 Task: Create New Customer with Customer Name: Alfornos Italian Kitchen, Billing Address Line1: 4209 Skips Lane, Billing Address Line2:  Phoenix, Billing Address Line3:  Arizona 85012
Action: Mouse pressed left at (151, 30)
Screenshot: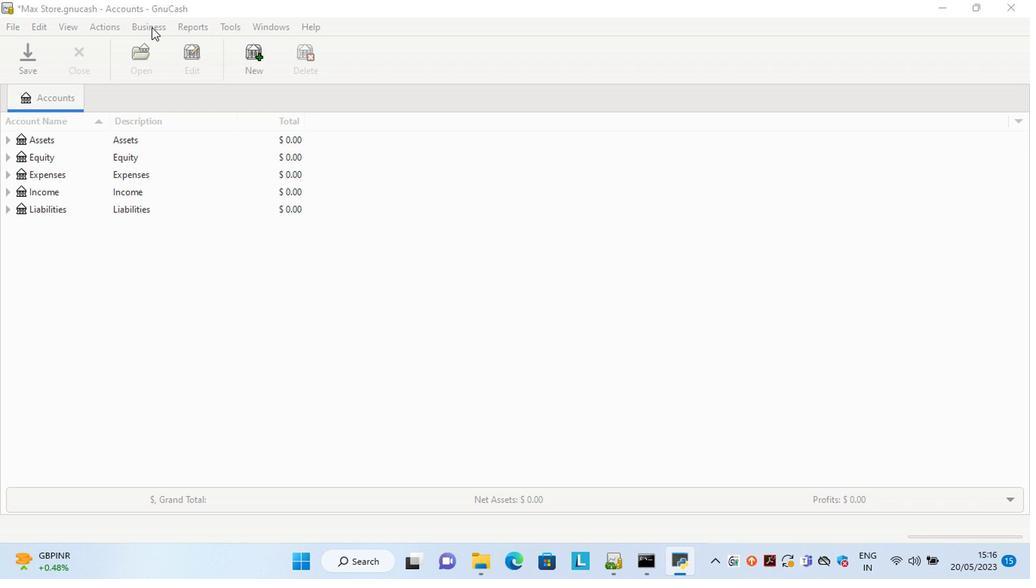 
Action: Mouse moved to (312, 65)
Screenshot: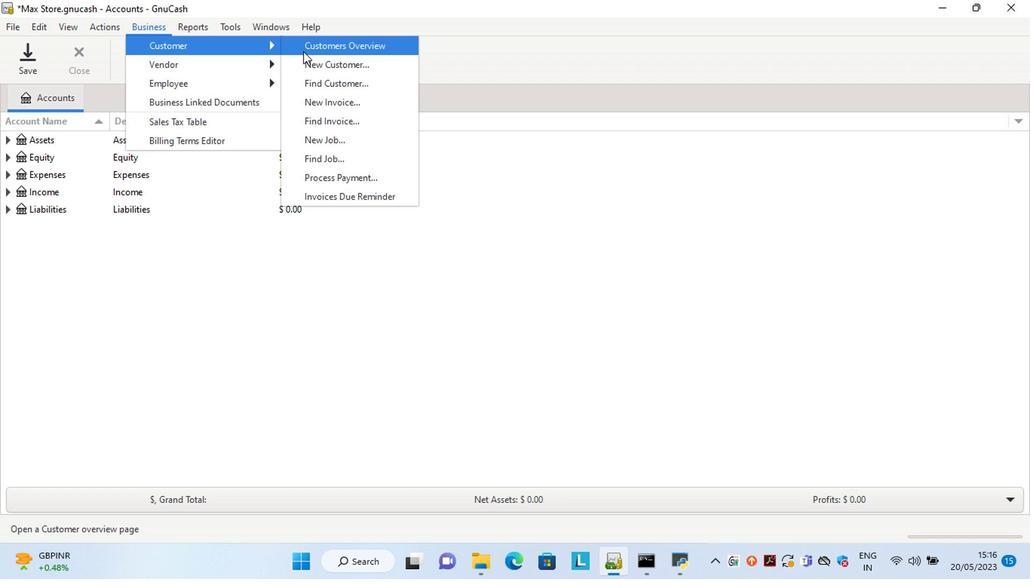 
Action: Mouse pressed left at (312, 65)
Screenshot: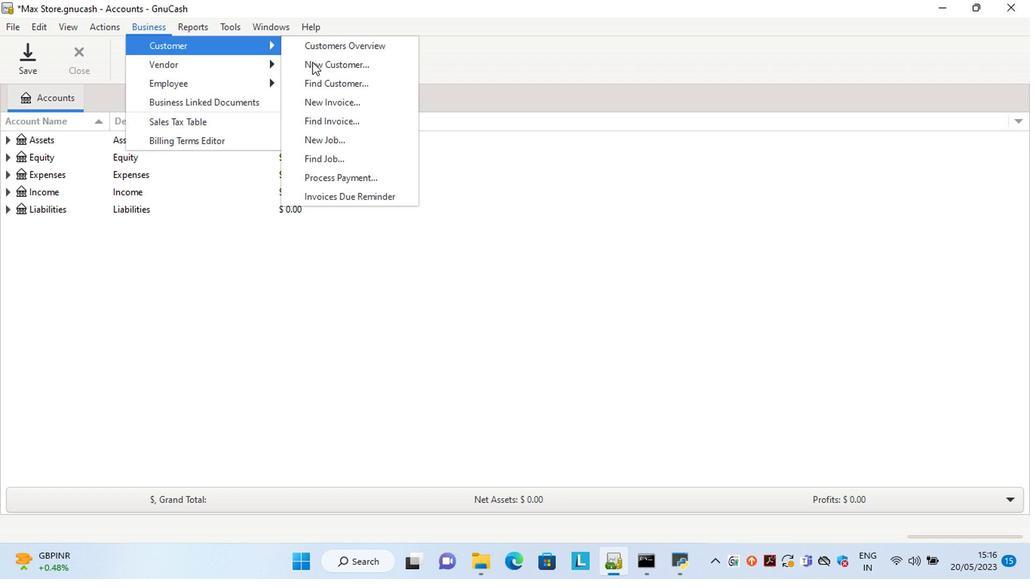 
Action: Mouse moved to (772, 195)
Screenshot: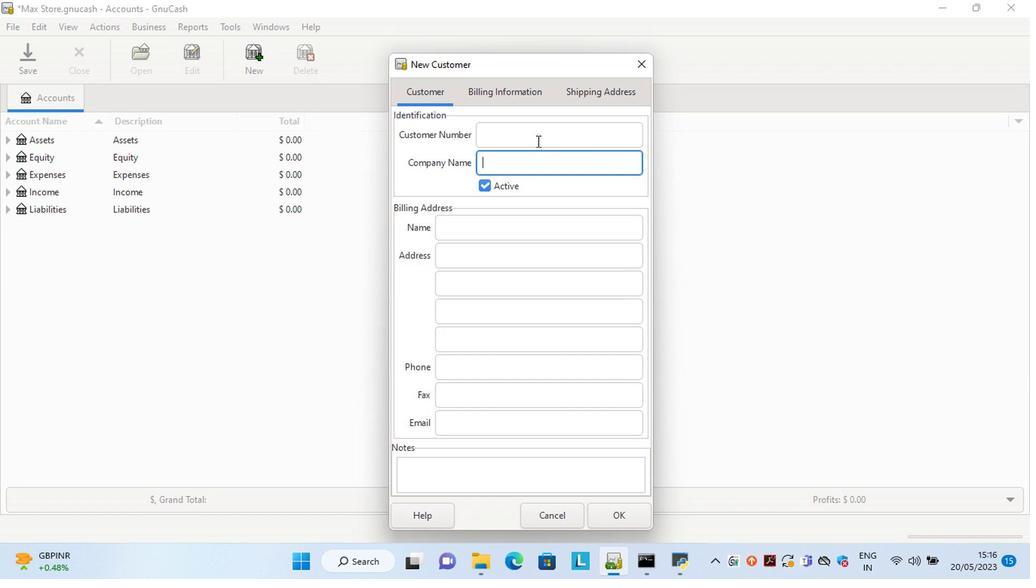 
Action: Key pressed <Key.shift>Alfornos<Key.space><Key.shift>Italian<Key.space><Key.shift>Kitchen<Key.tab><Key.tab><Key.tab>4209<Key.space><Key.shift>Skips<Key.space><Key.shift>Lane<Key.tab>p<Key.tab>a<Key.tab>
Screenshot: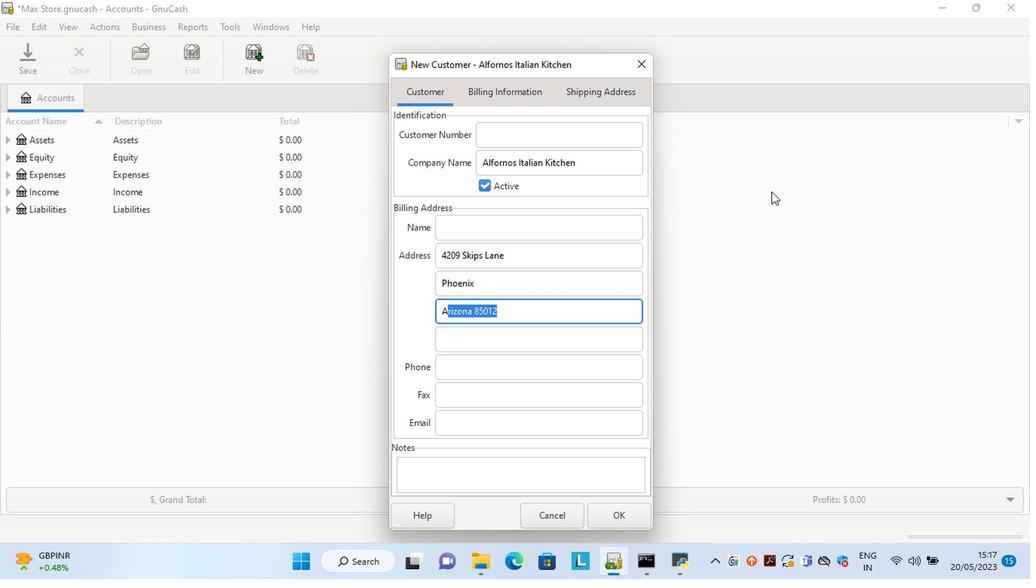 
Action: Mouse moved to (628, 519)
Screenshot: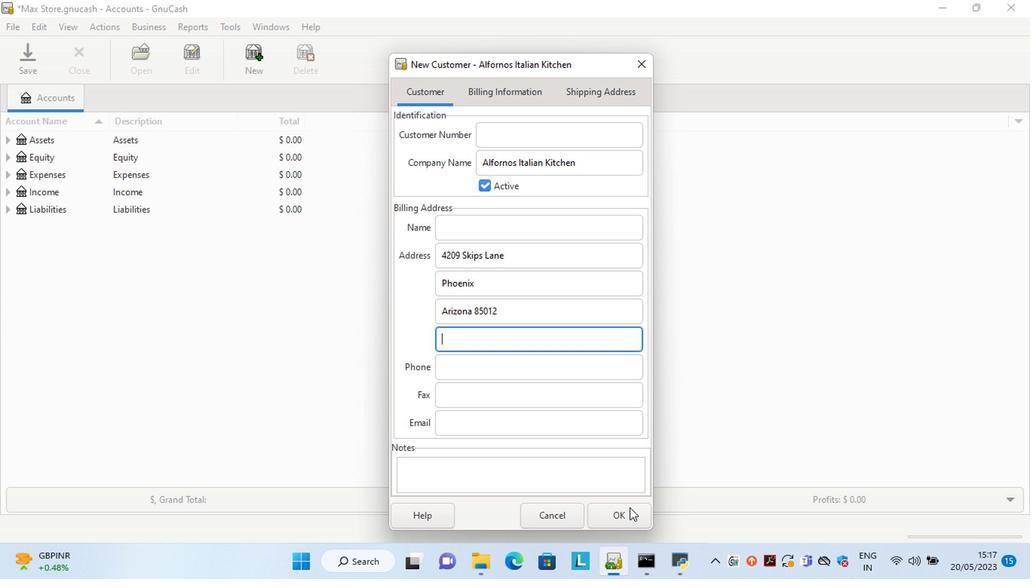 
Action: Mouse pressed left at (628, 519)
Screenshot: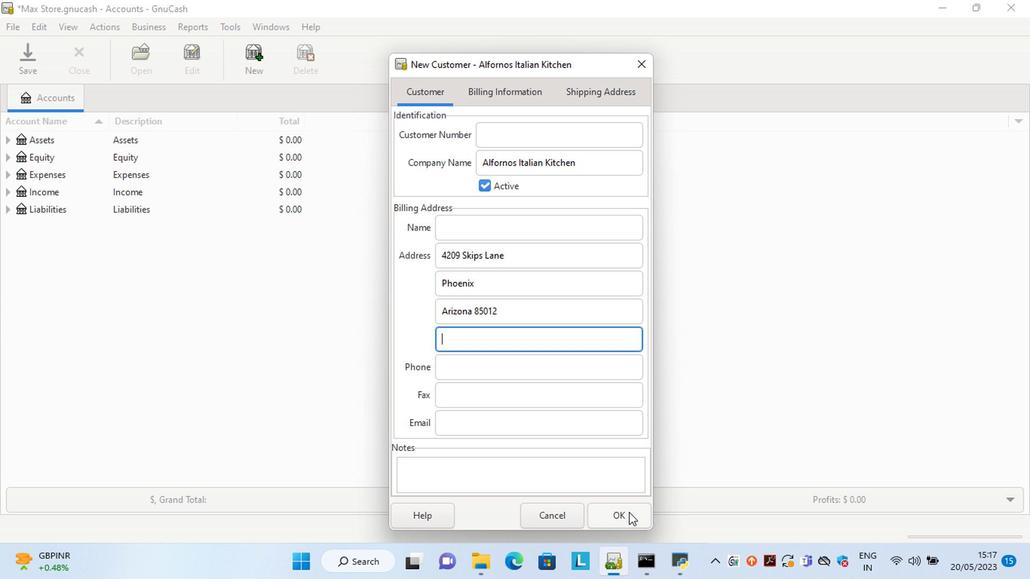 
